 Task: Enable the video filter "Deinterlacing video filter" for mosaic bridge stream output.
Action: Mouse moved to (131, 16)
Screenshot: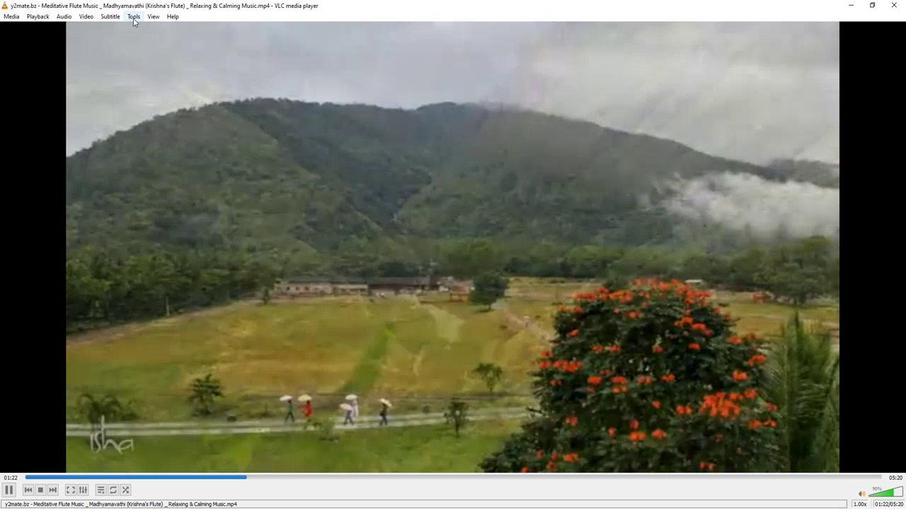 
Action: Mouse pressed left at (131, 16)
Screenshot: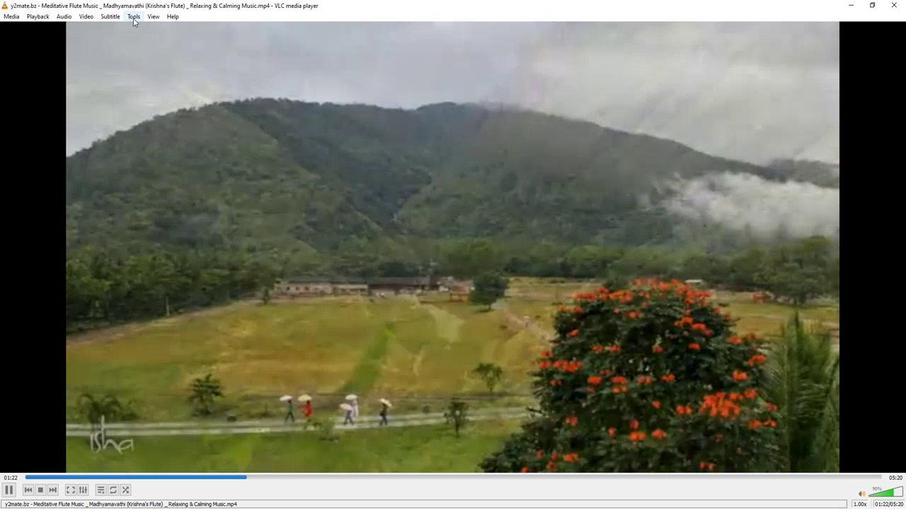 
Action: Mouse moved to (150, 129)
Screenshot: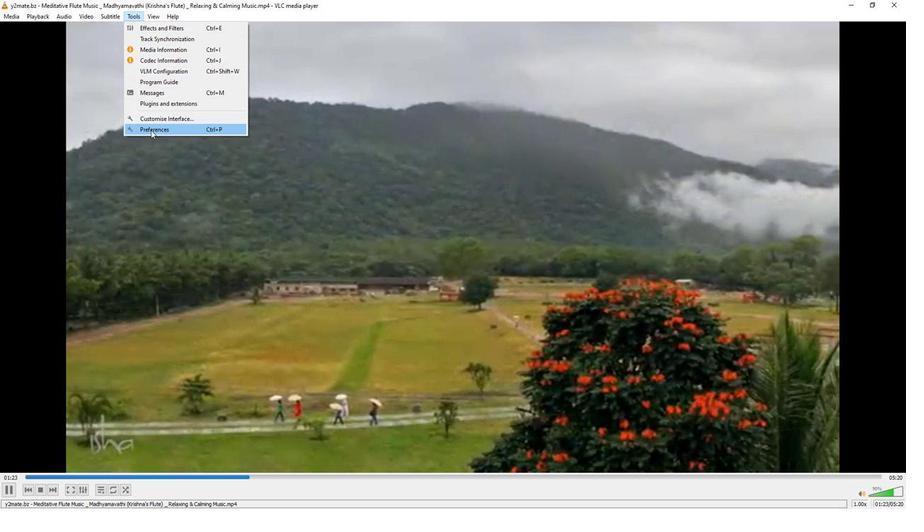 
Action: Mouse pressed left at (150, 129)
Screenshot: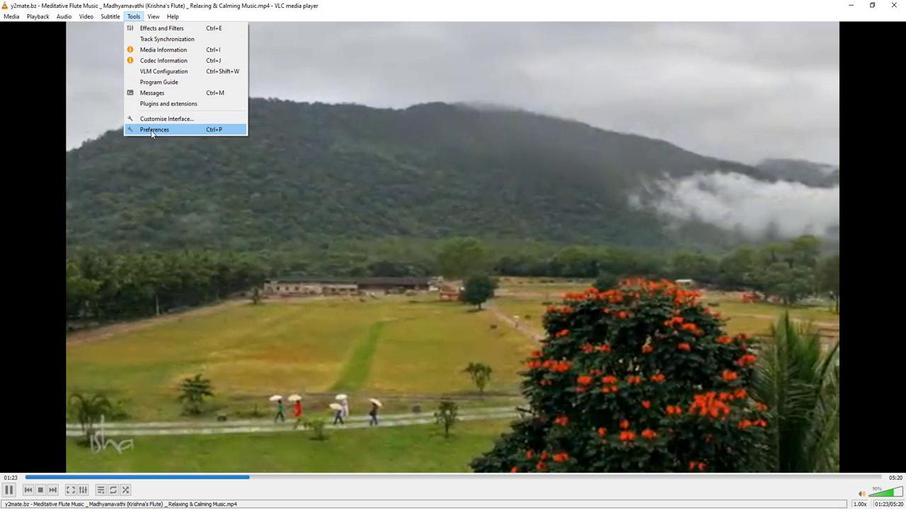 
Action: Mouse moved to (298, 417)
Screenshot: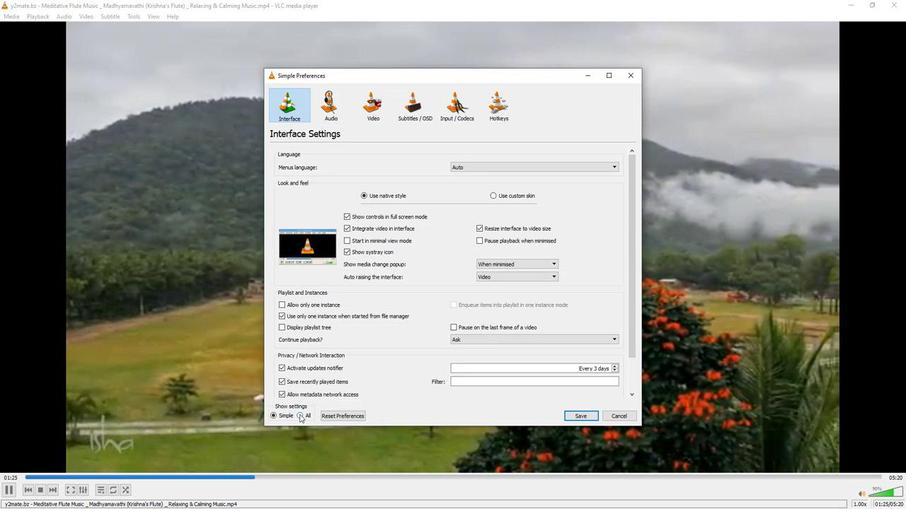 
Action: Mouse pressed left at (298, 417)
Screenshot: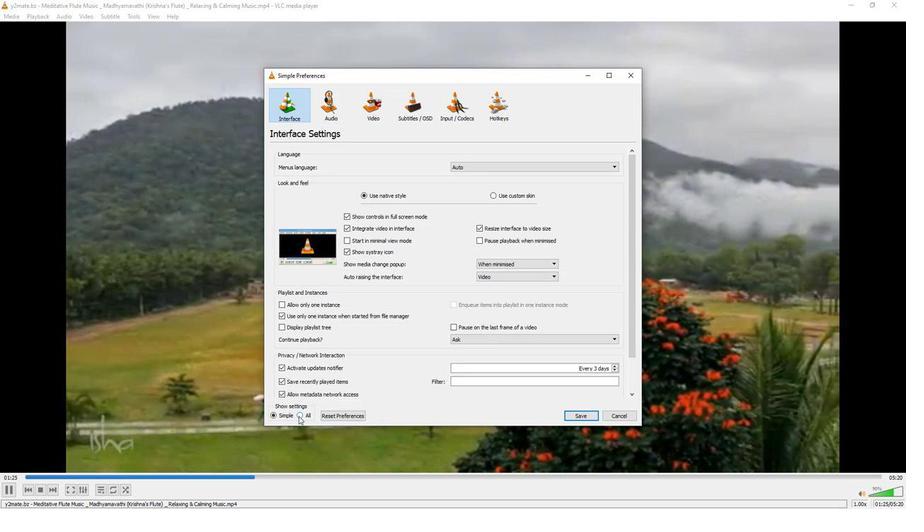 
Action: Mouse moved to (310, 331)
Screenshot: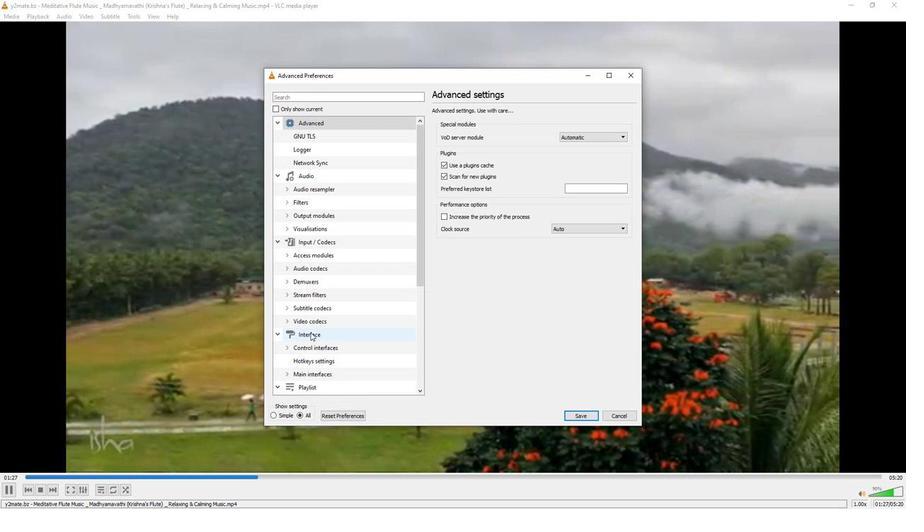 
Action: Mouse scrolled (310, 330) with delta (0, 0)
Screenshot: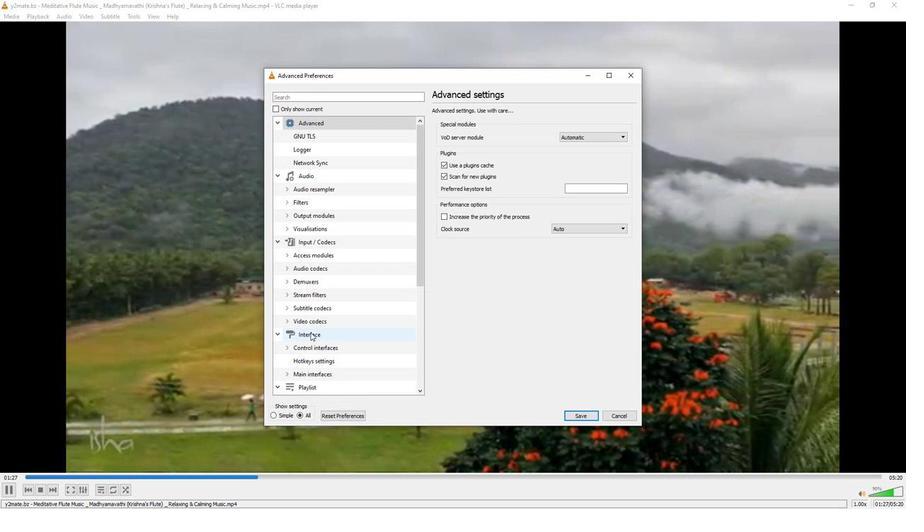 
Action: Mouse moved to (310, 329)
Screenshot: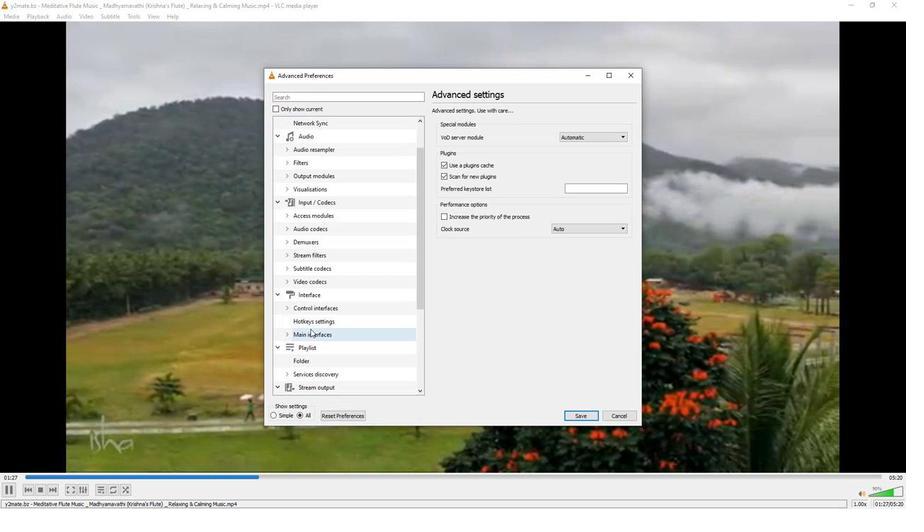 
Action: Mouse scrolled (310, 328) with delta (0, 0)
Screenshot: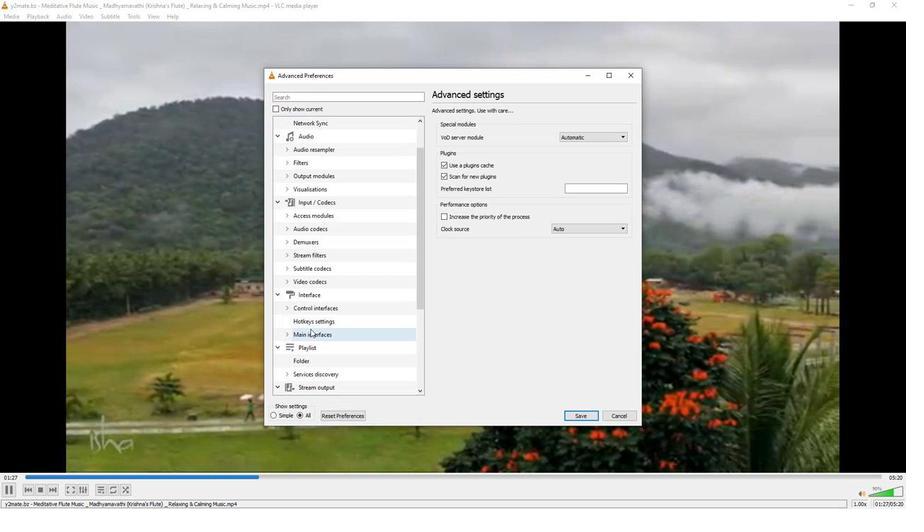 
Action: Mouse scrolled (310, 328) with delta (0, 0)
Screenshot: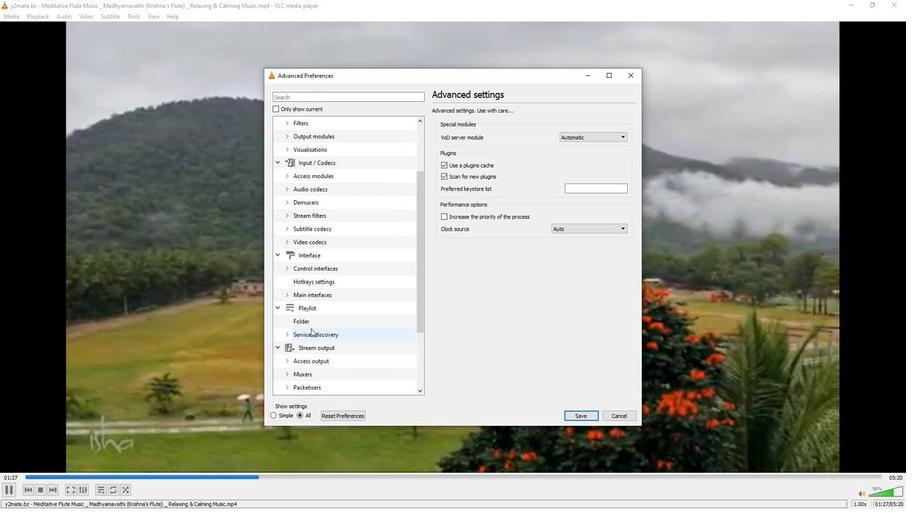 
Action: Mouse moved to (284, 336)
Screenshot: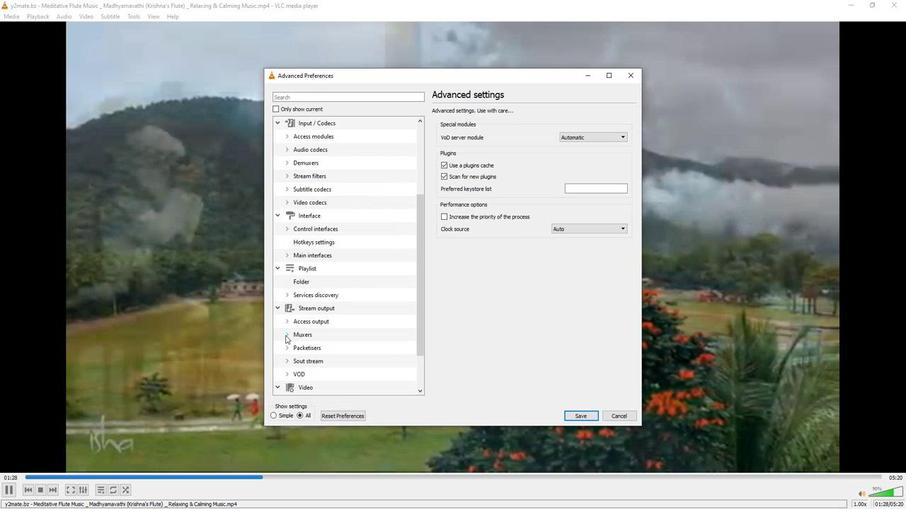 
Action: Mouse pressed left at (284, 336)
Screenshot: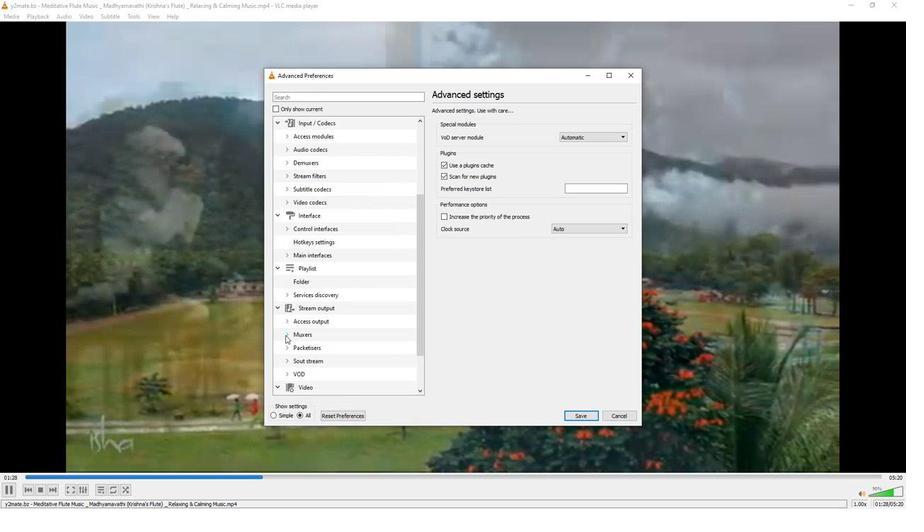 
Action: Mouse moved to (296, 339)
Screenshot: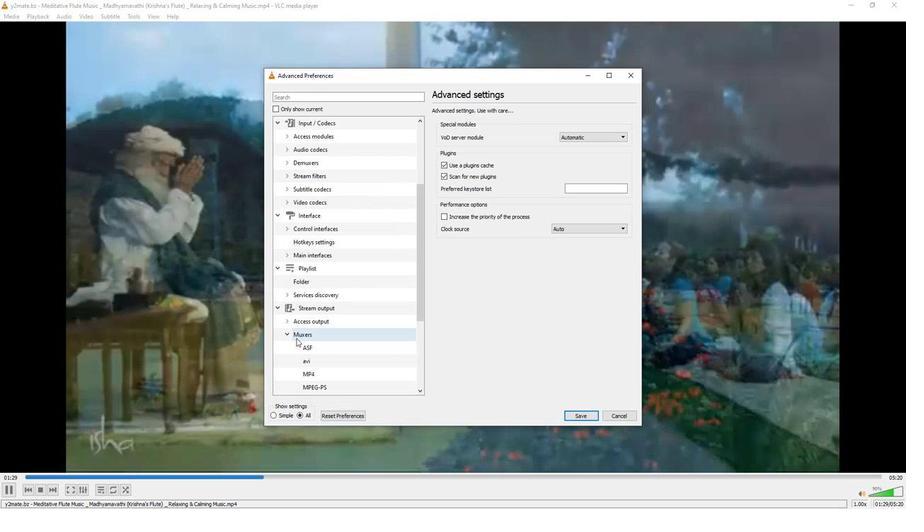 
Action: Mouse scrolled (296, 339) with delta (0, 0)
Screenshot: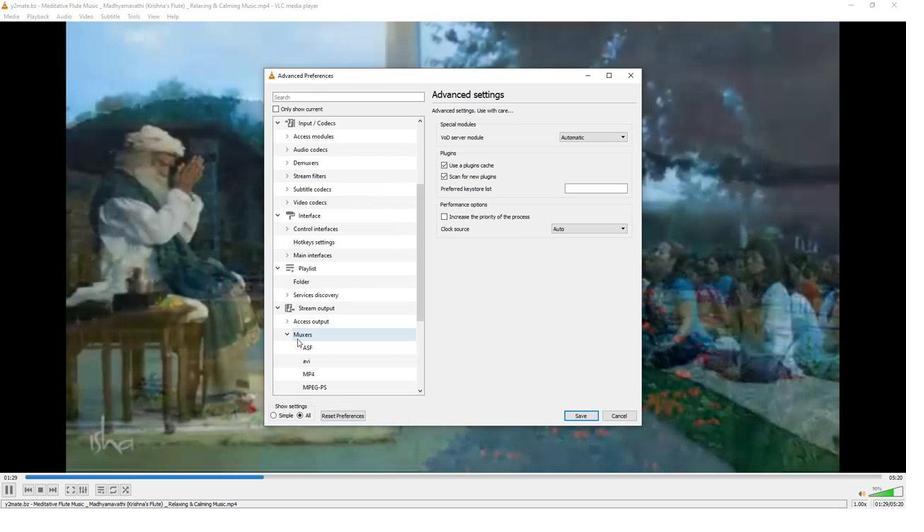 
Action: Mouse scrolled (296, 339) with delta (0, 0)
Screenshot: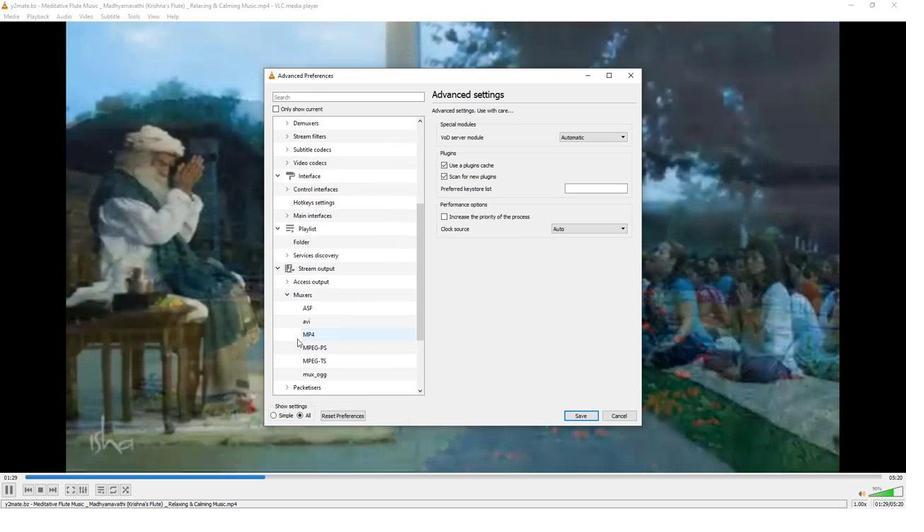 
Action: Mouse moved to (296, 339)
Screenshot: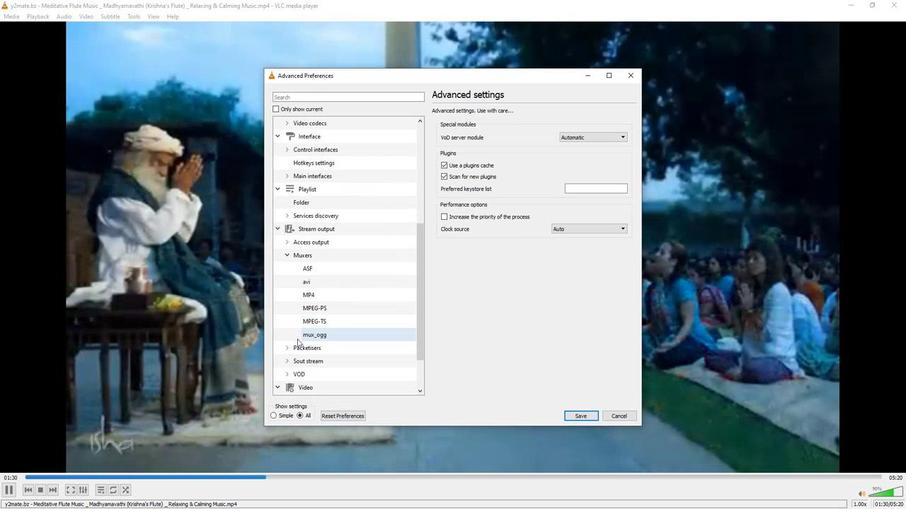
Action: Mouse scrolled (296, 339) with delta (0, 0)
Screenshot: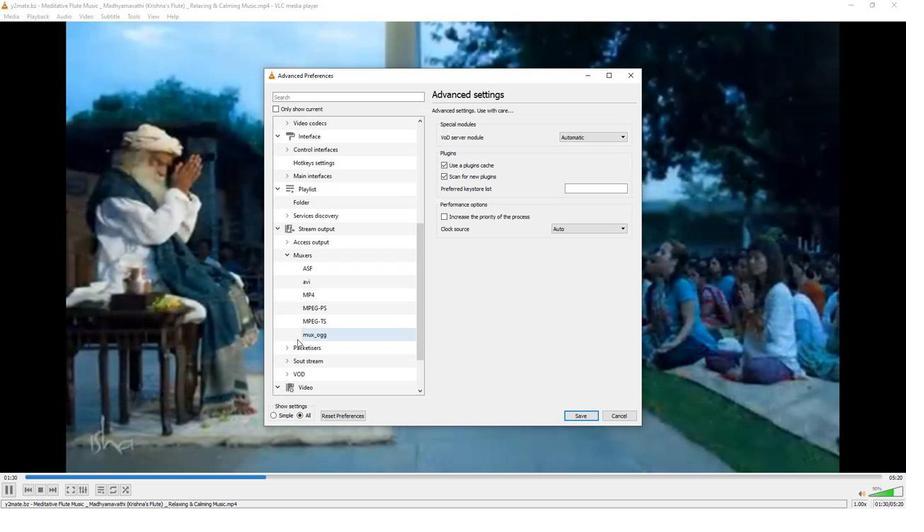 
Action: Mouse moved to (287, 322)
Screenshot: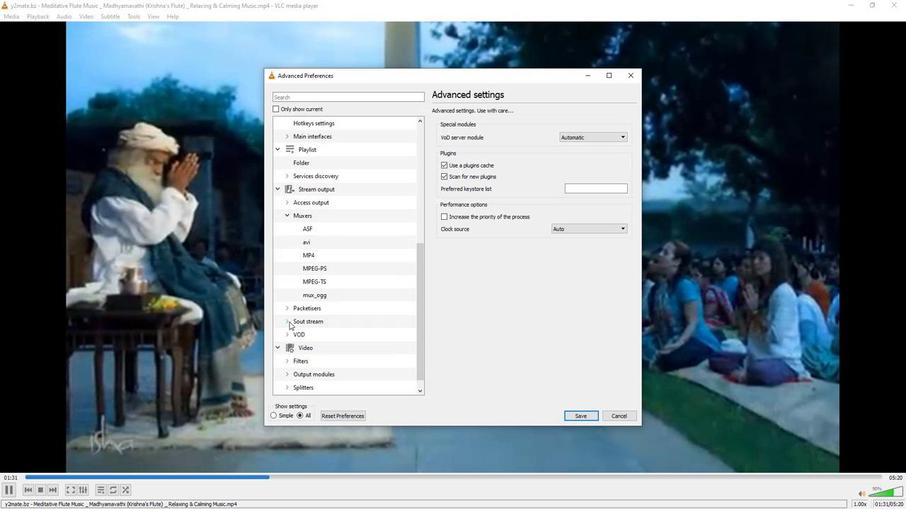 
Action: Mouse pressed left at (287, 322)
Screenshot: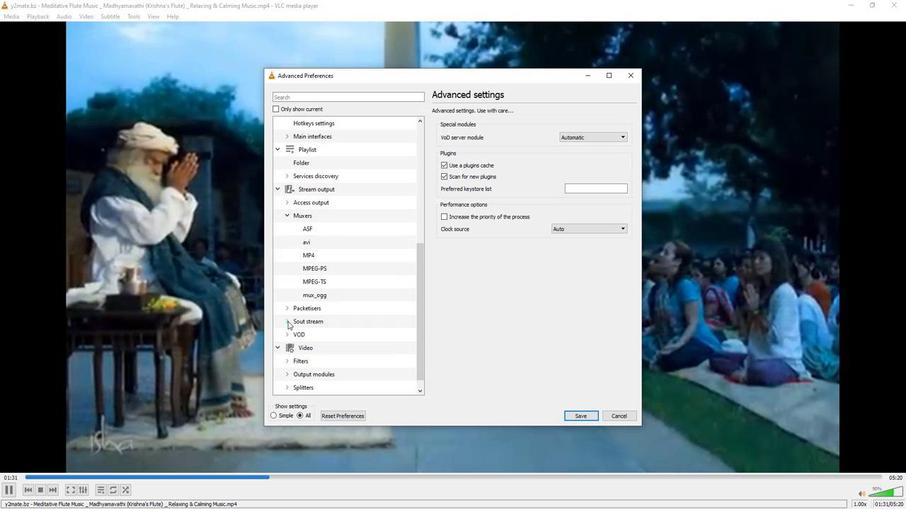 
Action: Mouse moved to (308, 351)
Screenshot: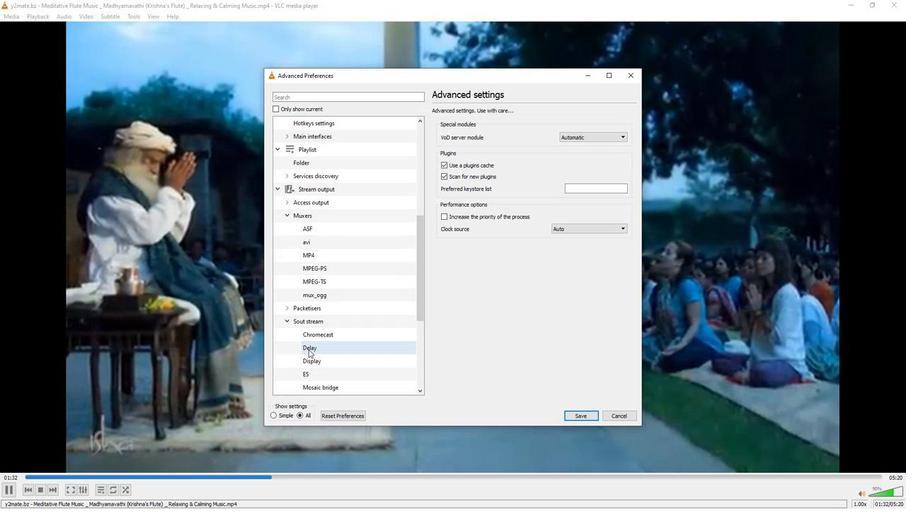 
Action: Mouse scrolled (308, 350) with delta (0, 0)
Screenshot: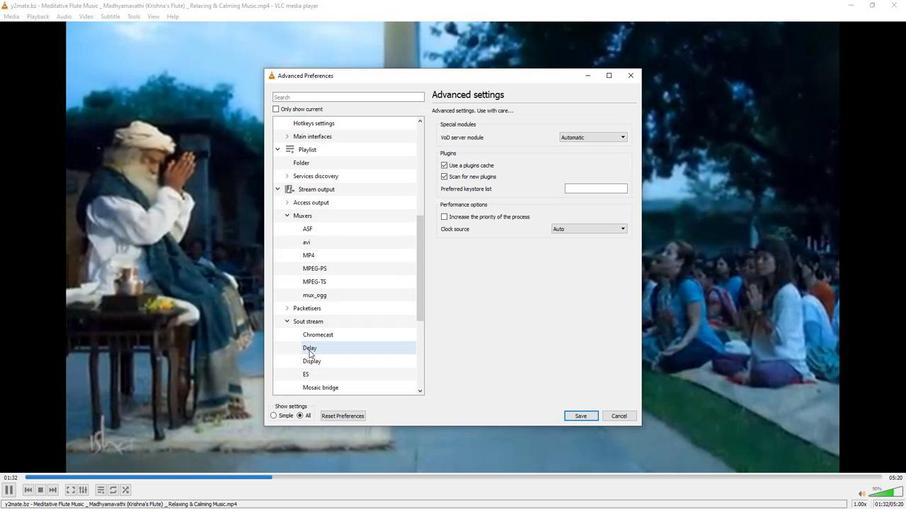 
Action: Mouse moved to (310, 346)
Screenshot: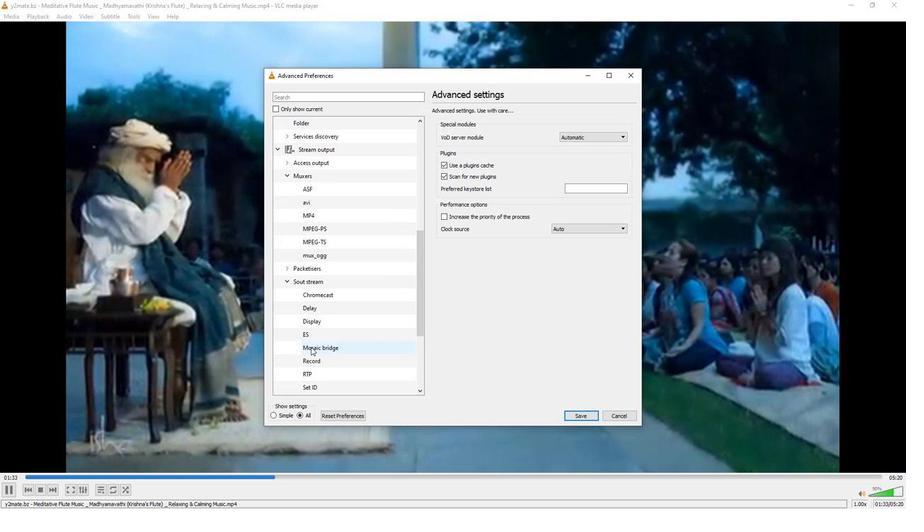 
Action: Mouse pressed left at (310, 346)
Screenshot: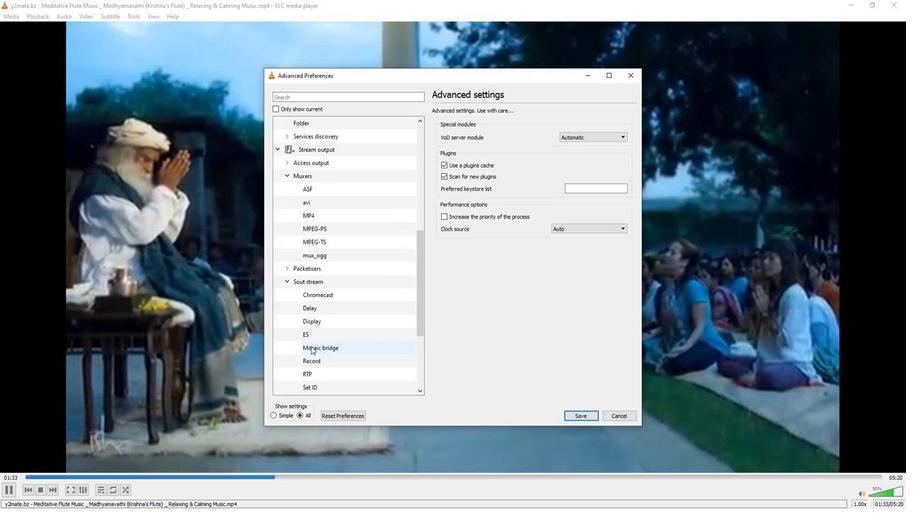 
Action: Mouse moved to (446, 357)
Screenshot: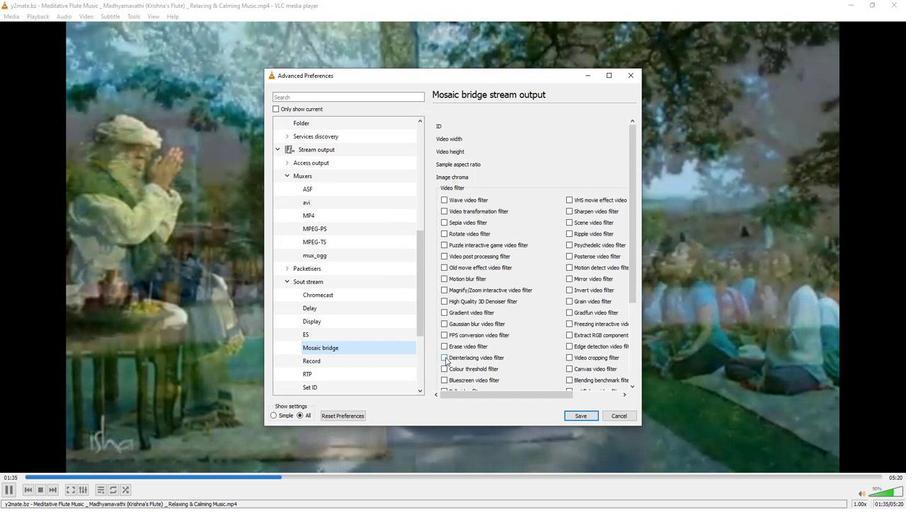
Action: Mouse pressed left at (446, 357)
Screenshot: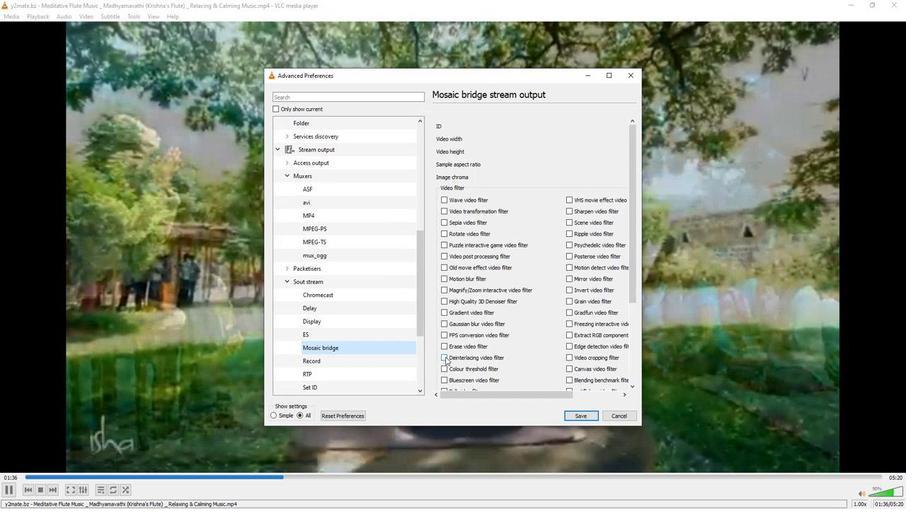 
Action: Mouse moved to (450, 367)
Screenshot: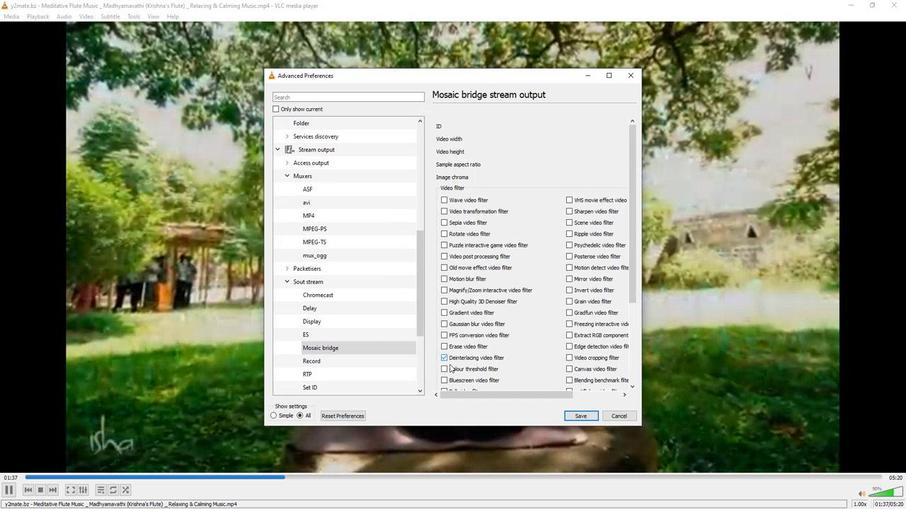 
